Task: Print a page as send to onenote 2010.
Action: Mouse moved to (73, 179)
Screenshot: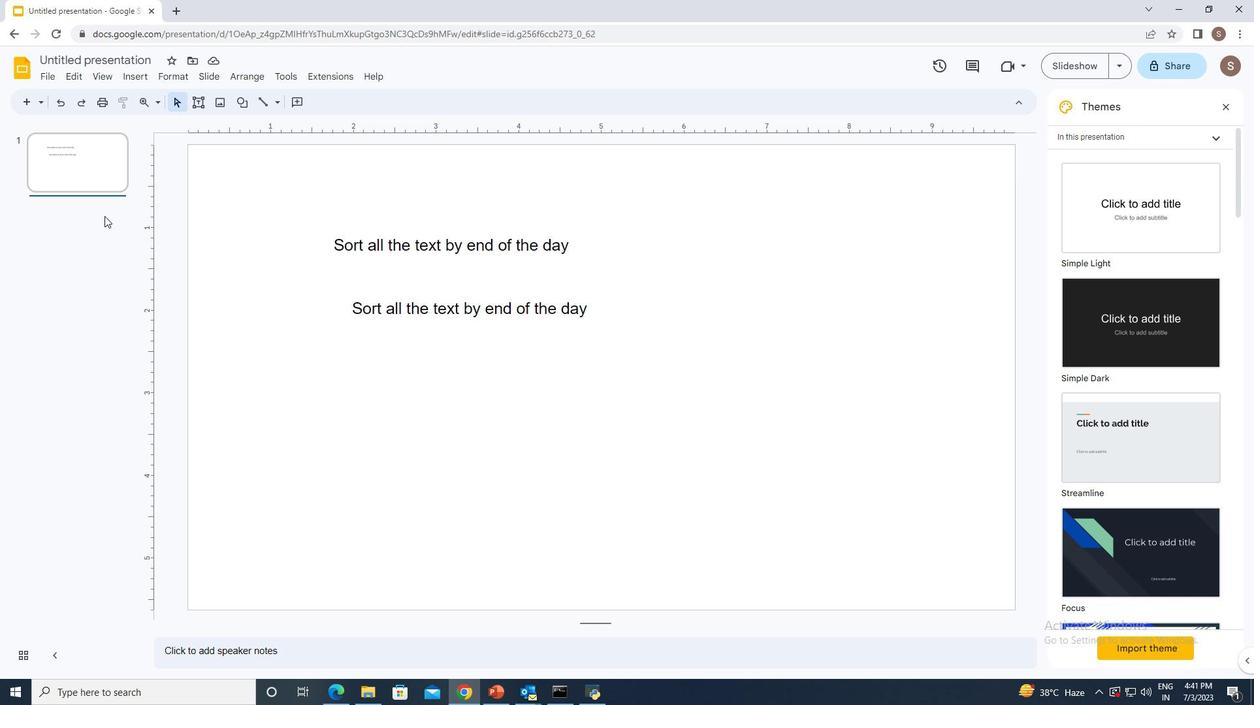 
Action: Mouse pressed left at (73, 179)
Screenshot: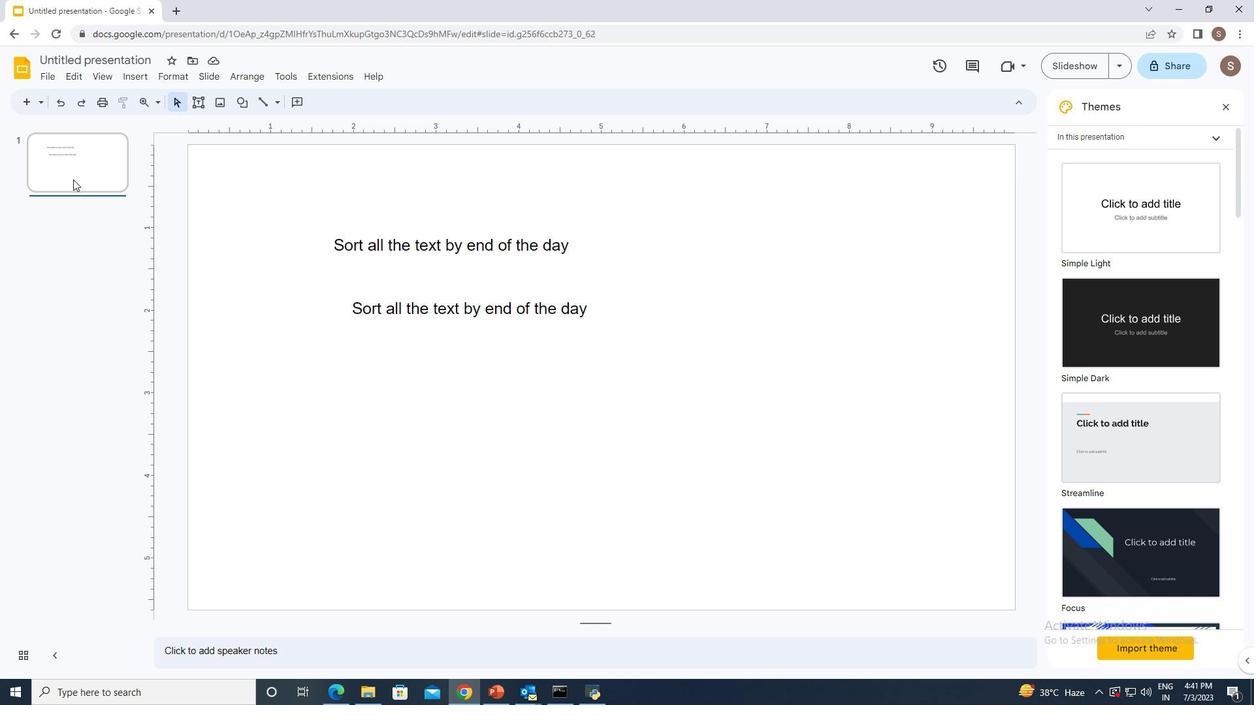 
Action: Mouse moved to (102, 101)
Screenshot: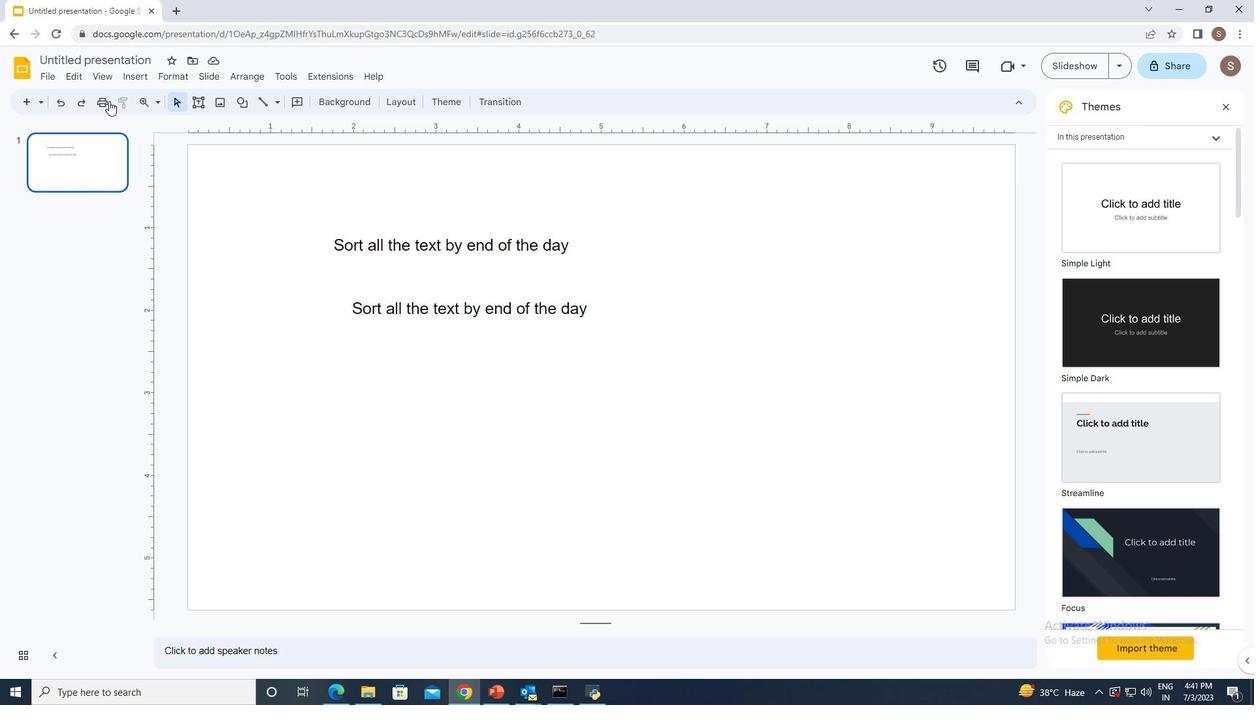 
Action: Mouse pressed left at (102, 101)
Screenshot: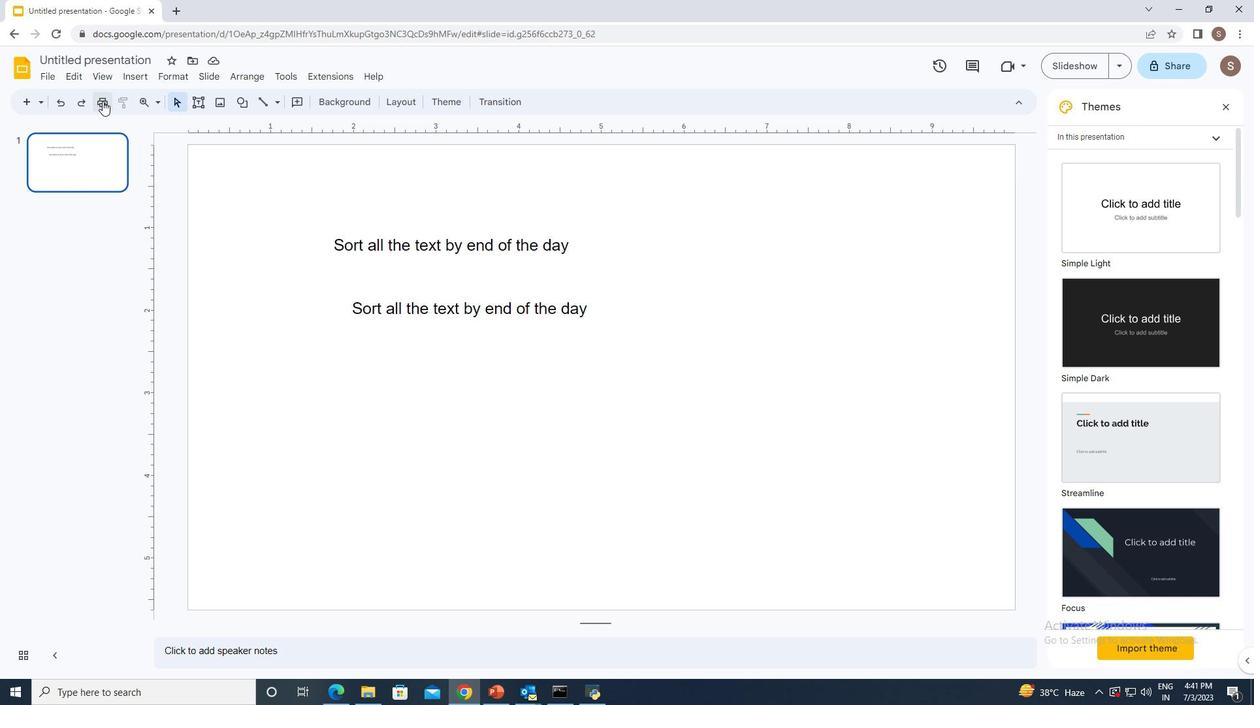 
Action: Mouse moved to (1000, 101)
Screenshot: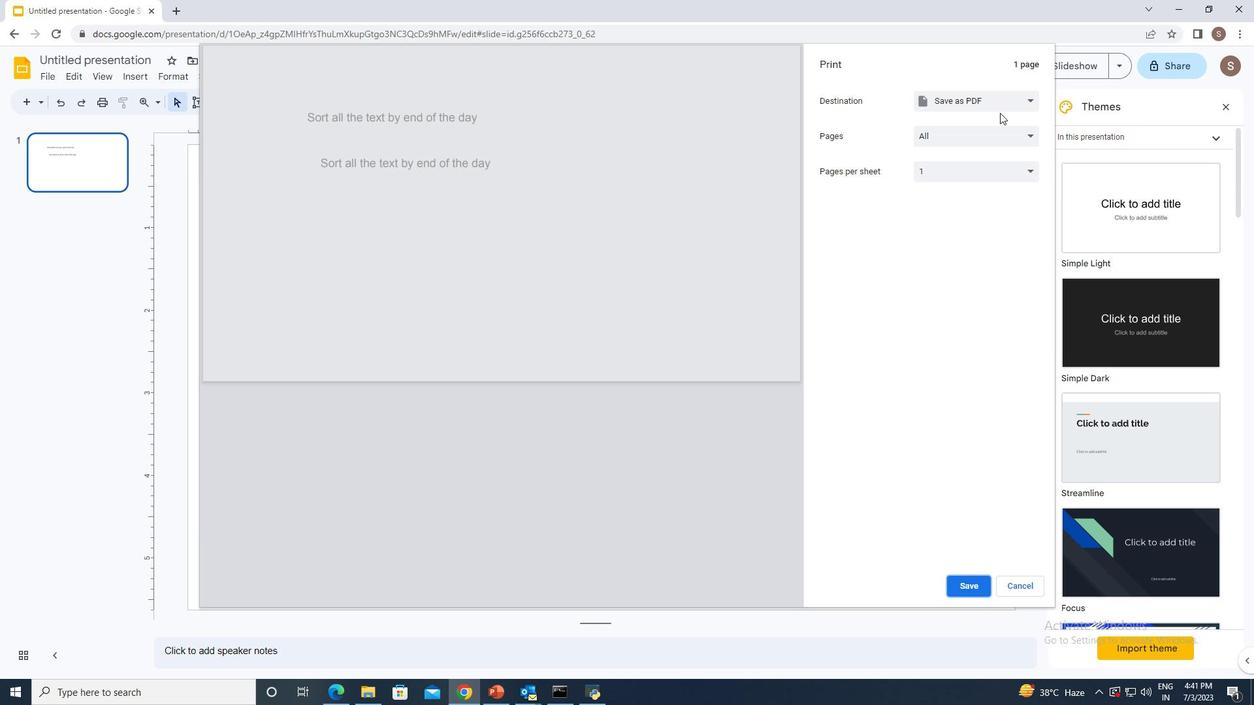 
Action: Mouse pressed left at (1000, 101)
Screenshot: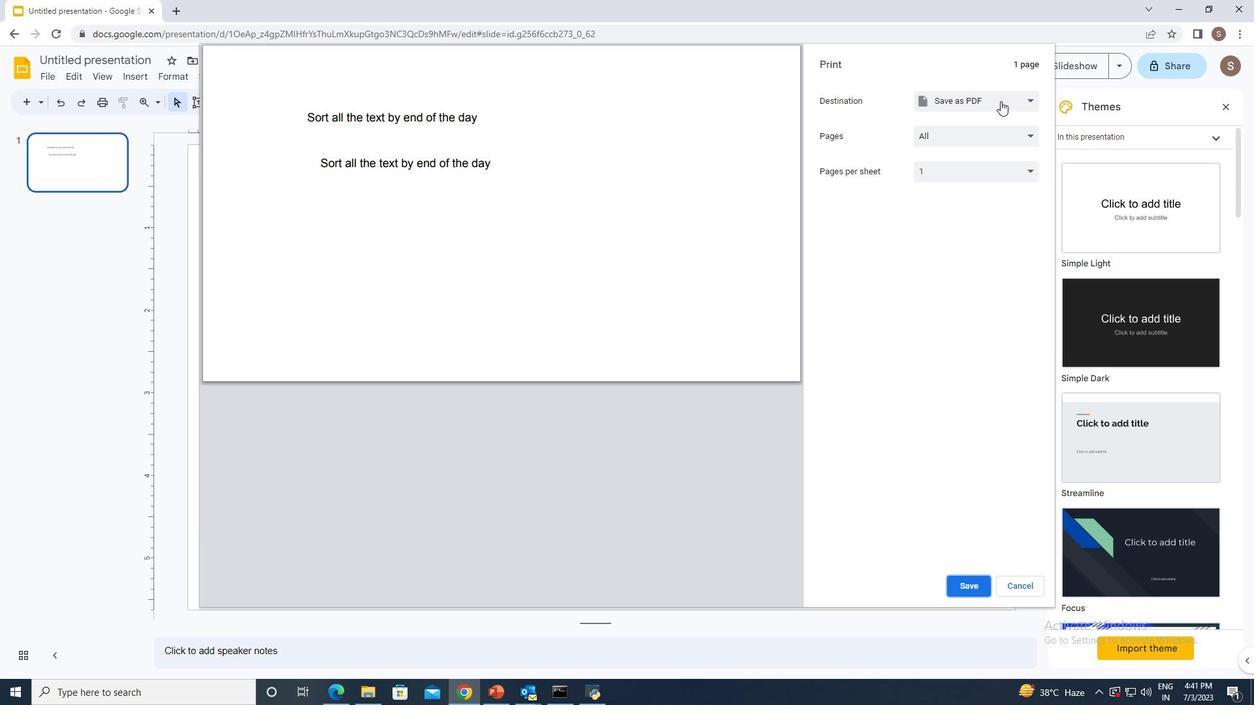 
Action: Mouse moved to (957, 164)
Screenshot: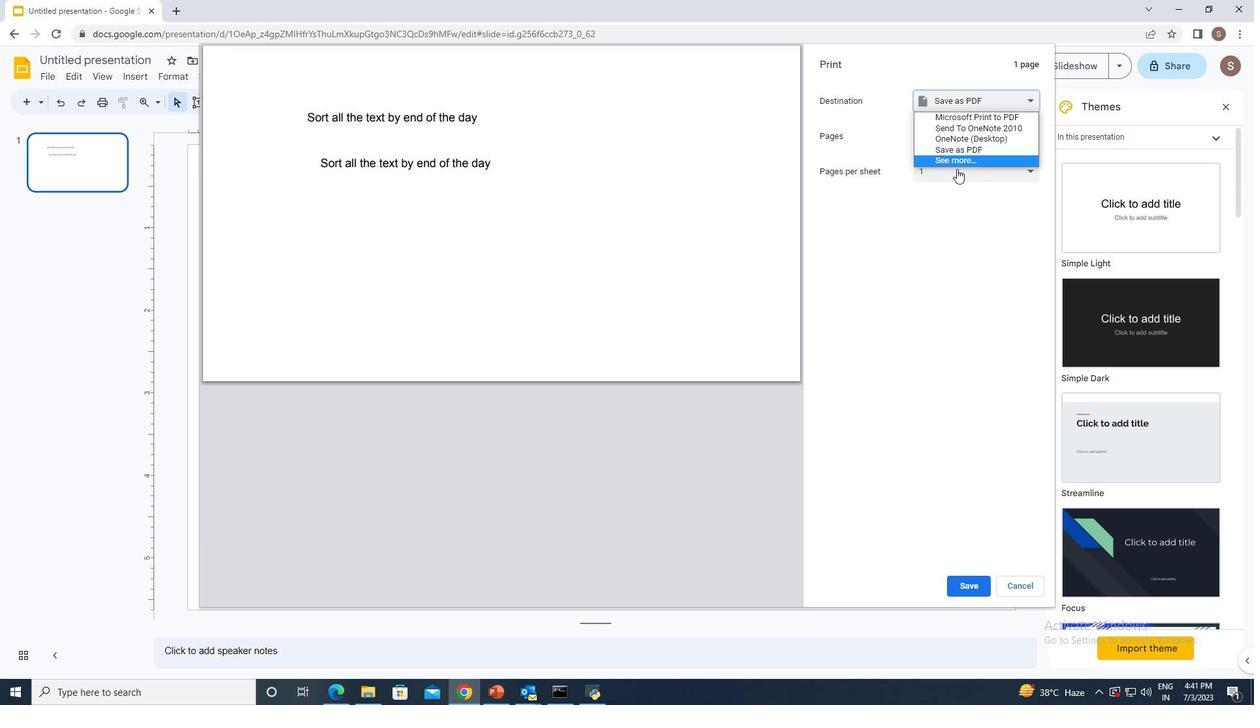 
Action: Mouse pressed left at (957, 164)
Screenshot: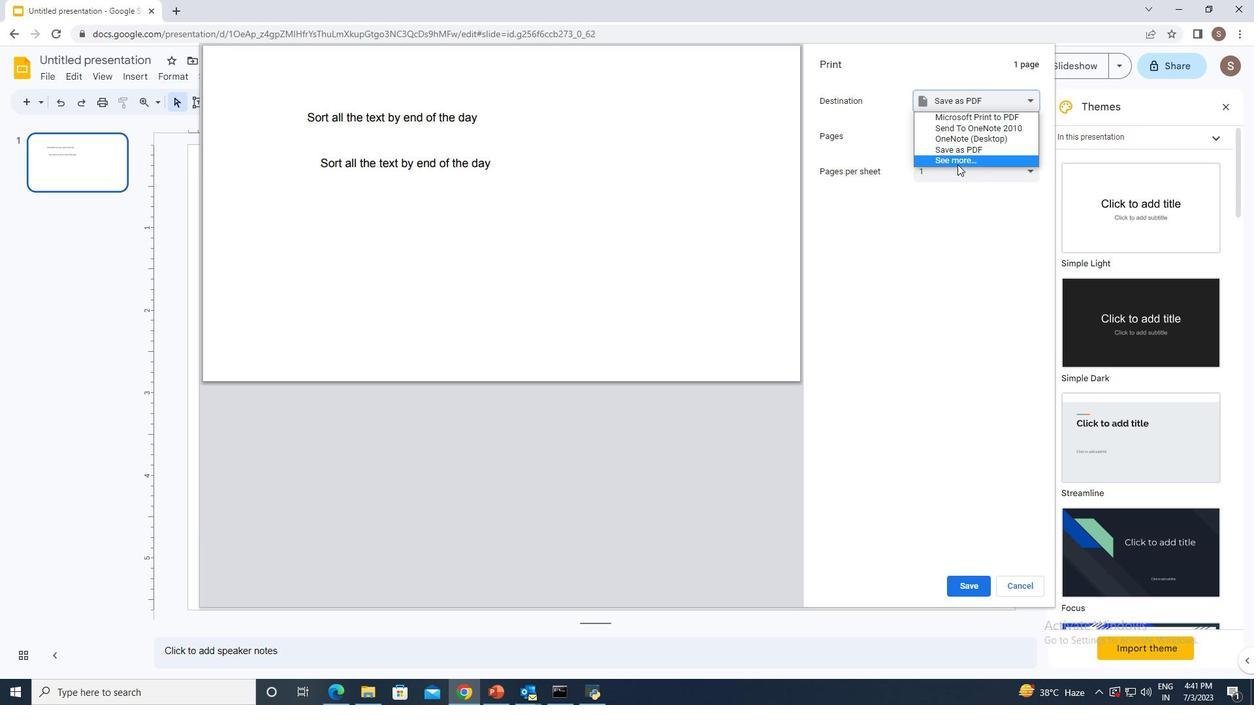 
Action: Mouse moved to (494, 164)
Screenshot: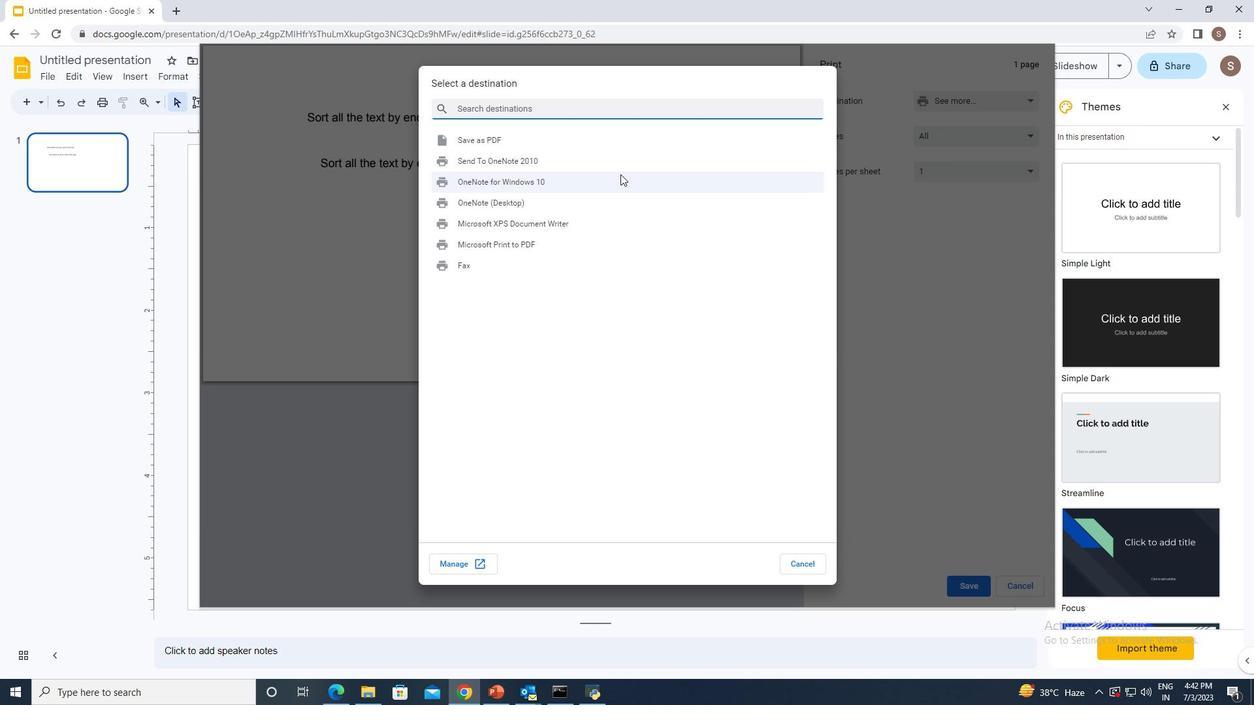 
Action: Mouse pressed left at (494, 164)
Screenshot: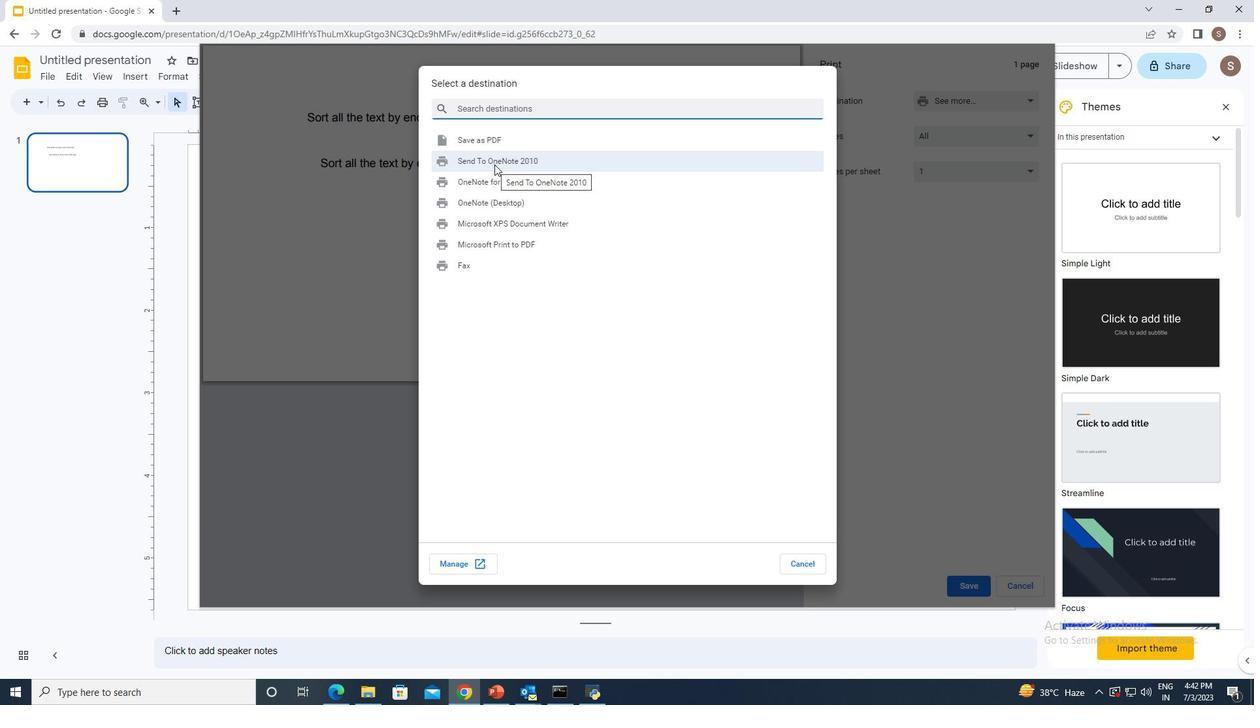 
Action: Mouse moved to (958, 583)
Screenshot: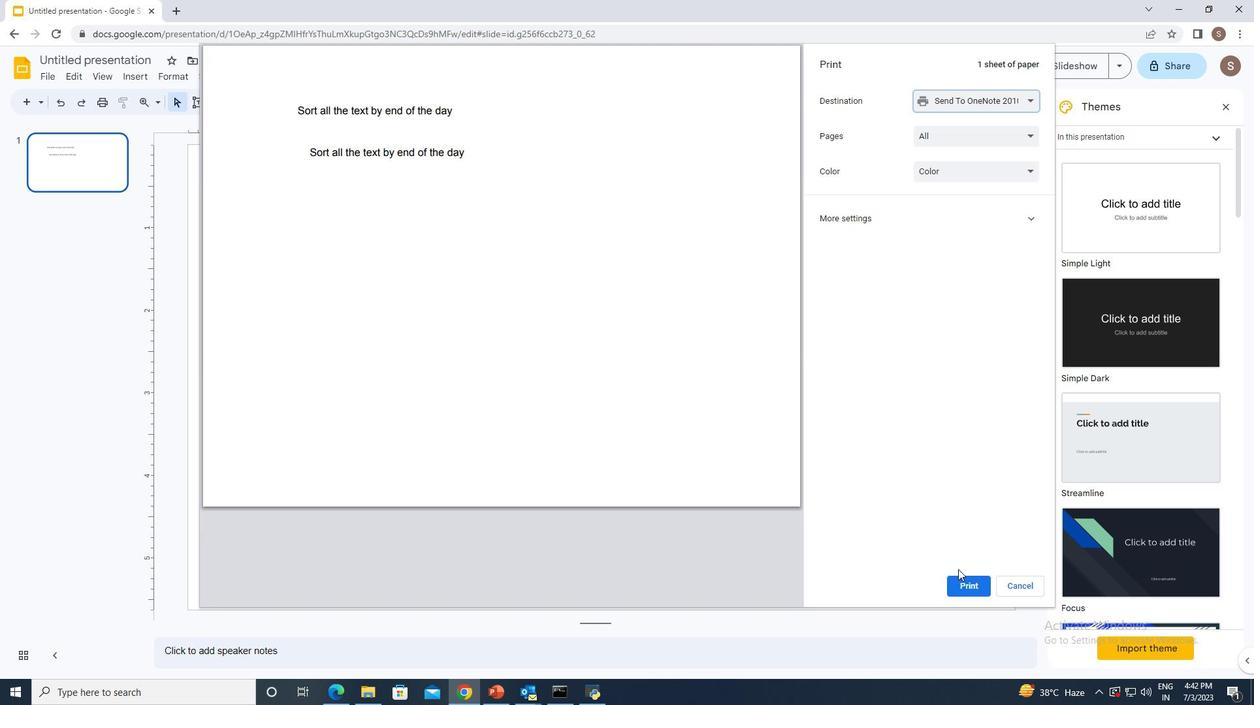 
Action: Mouse pressed left at (958, 583)
Screenshot: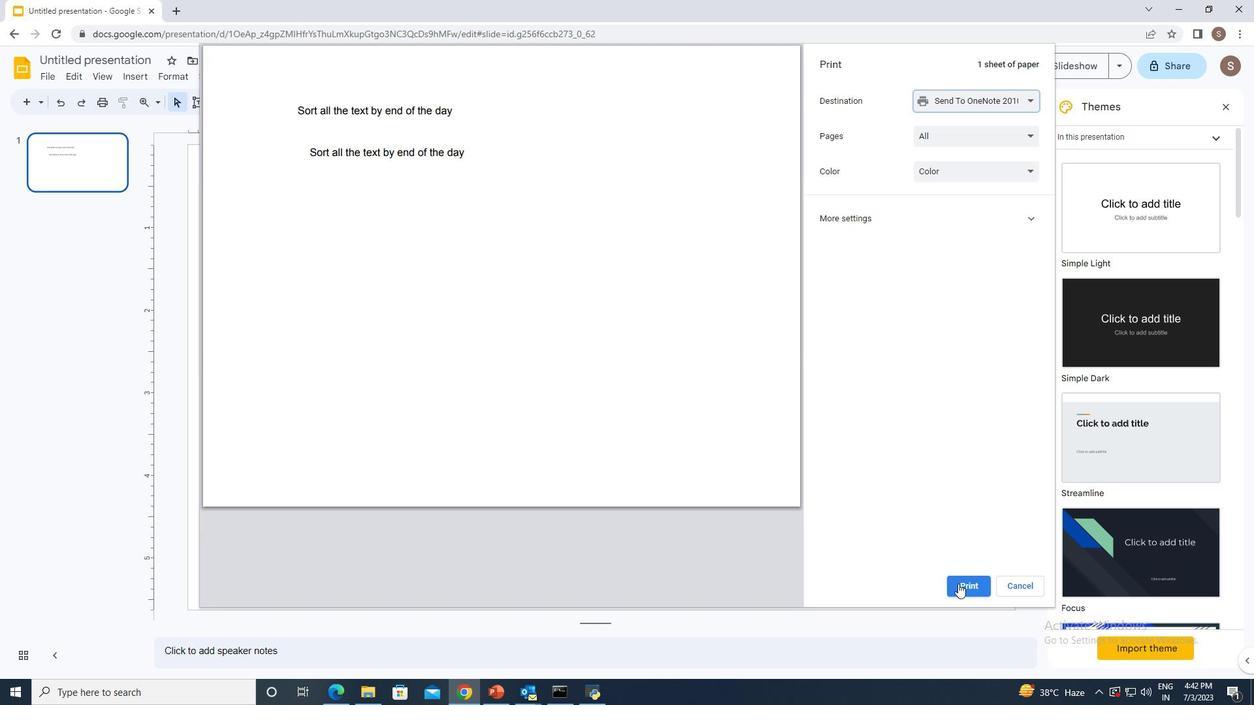 
